 Task: Create a due date automation when advanced on, 2 days before a card is due add basic without any labels at 11:00 AM.
Action: Mouse moved to (1187, 96)
Screenshot: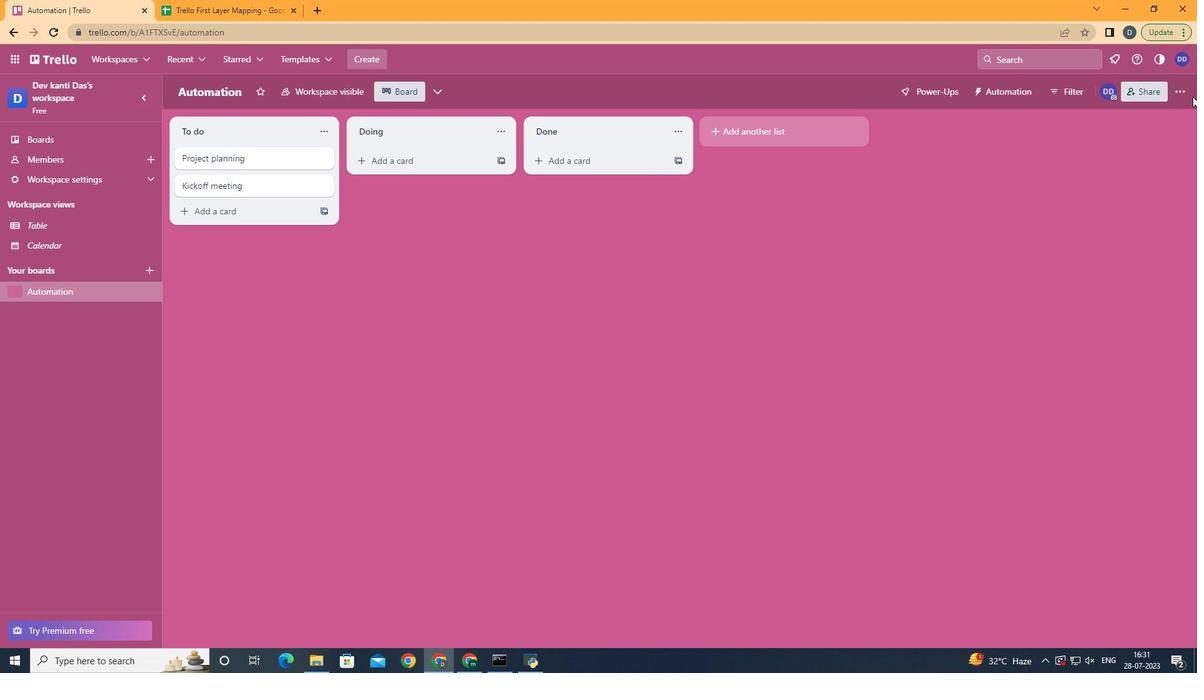
Action: Mouse pressed left at (1187, 96)
Screenshot: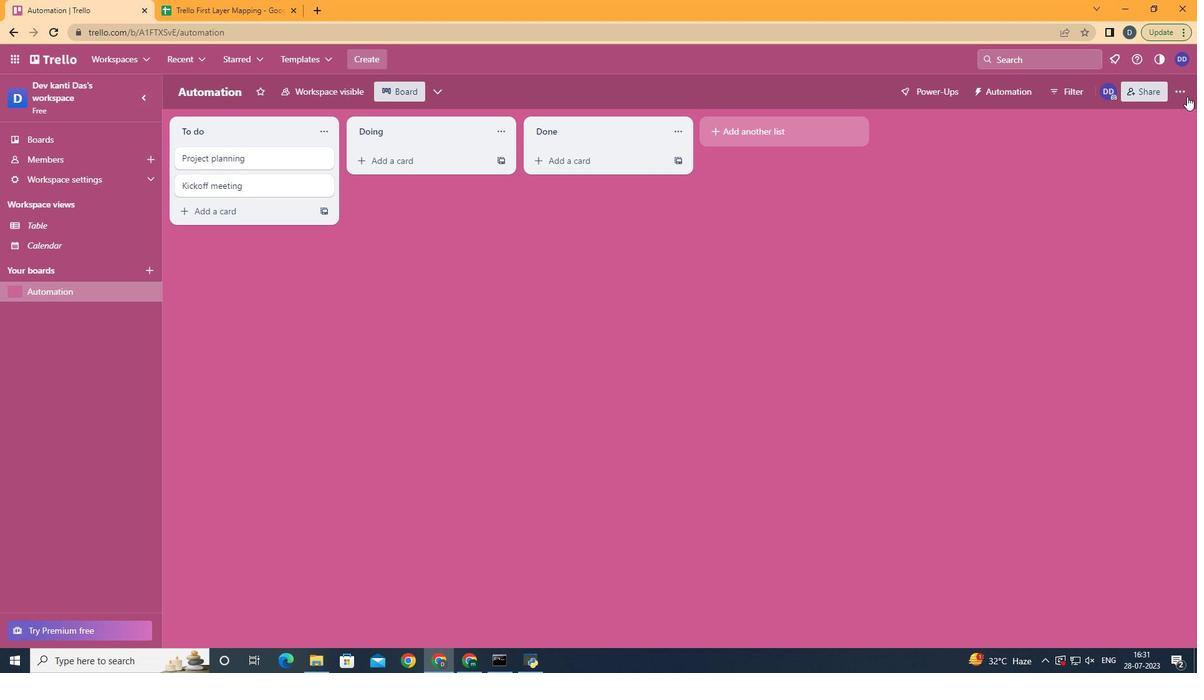 
Action: Mouse moved to (1060, 281)
Screenshot: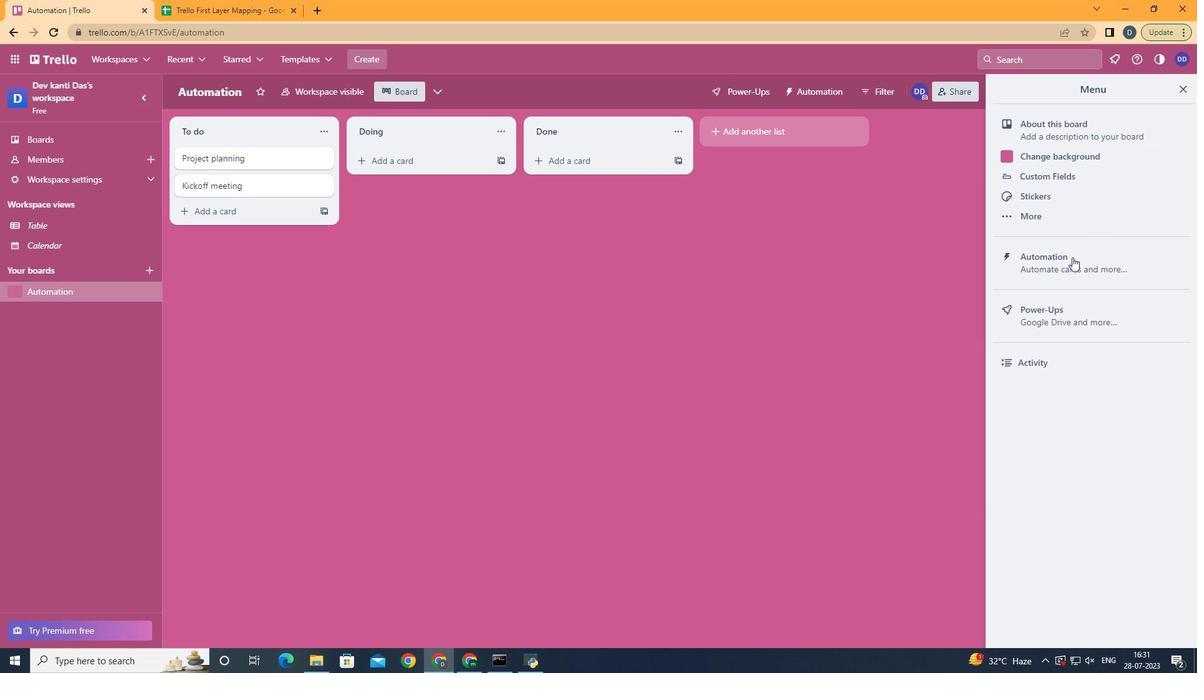 
Action: Mouse pressed left at (1060, 281)
Screenshot: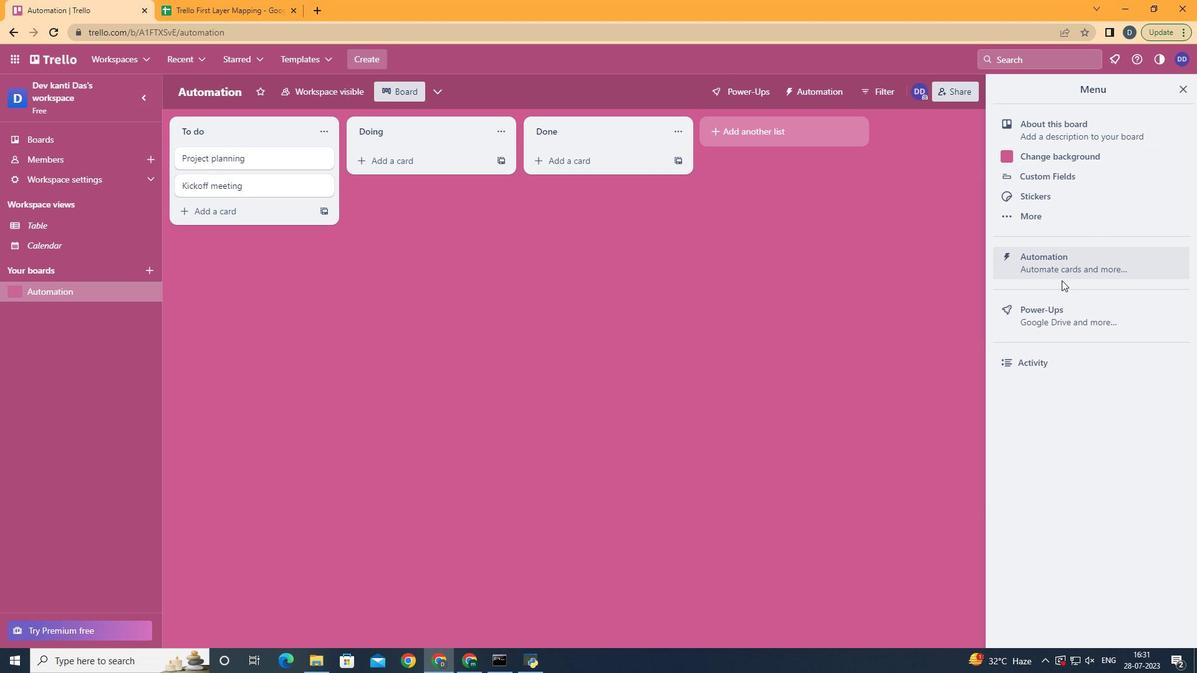
Action: Mouse moved to (1074, 263)
Screenshot: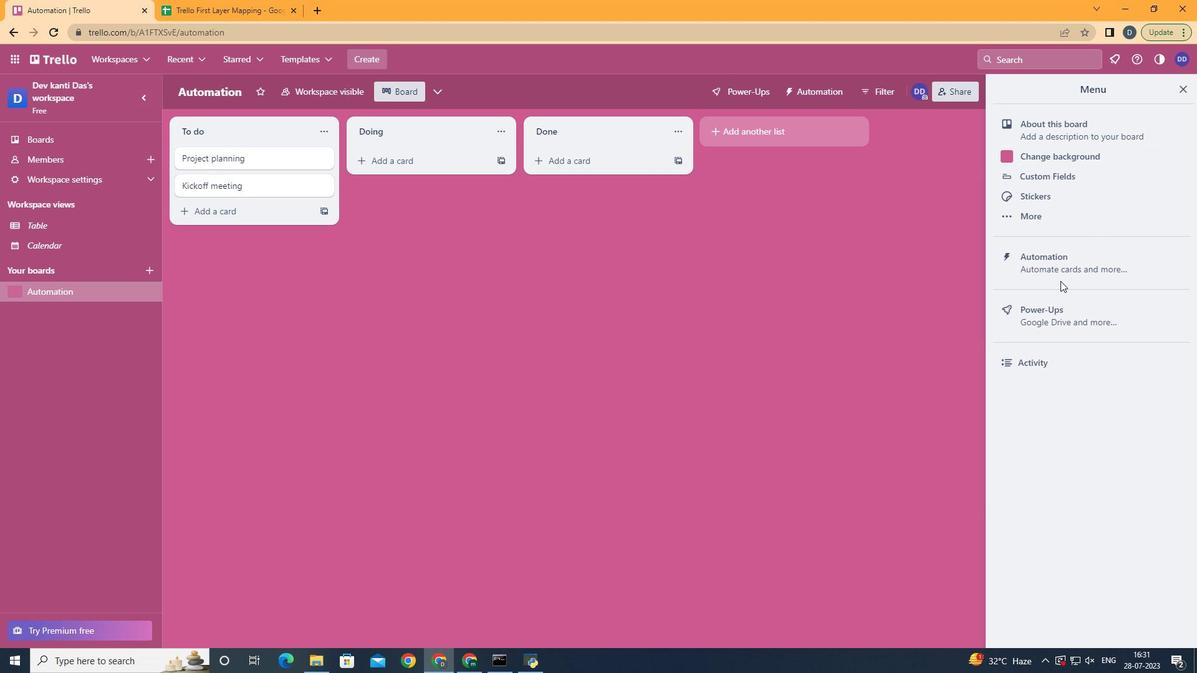 
Action: Mouse pressed left at (1074, 263)
Screenshot: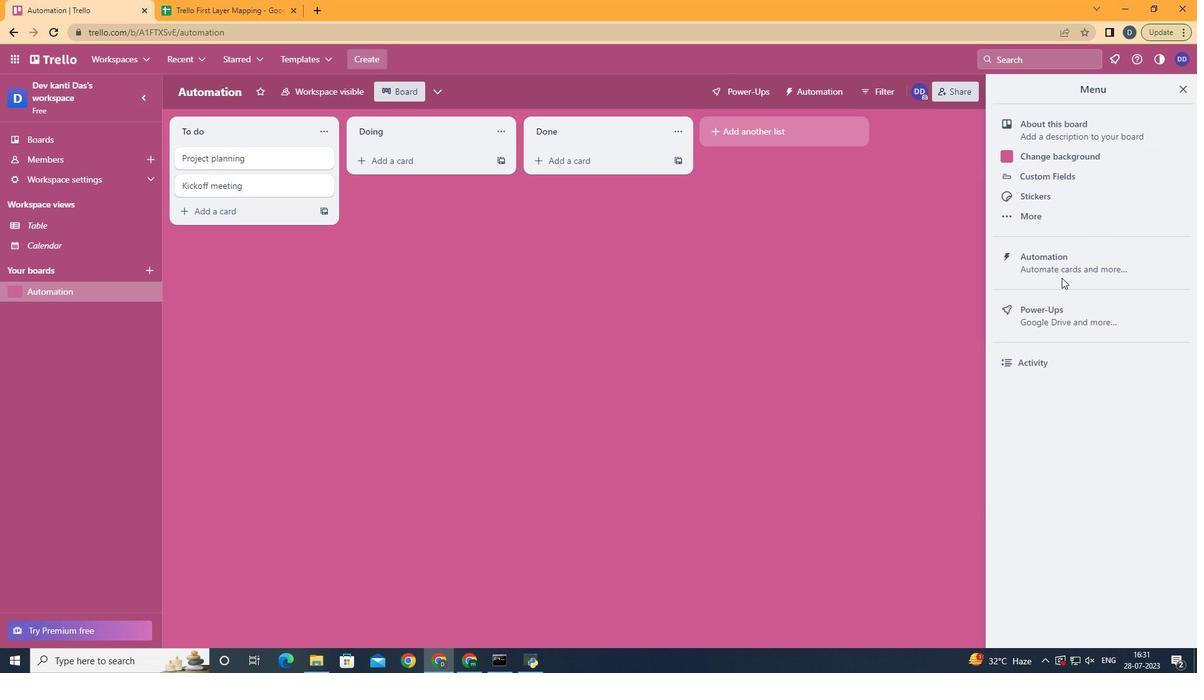 
Action: Mouse moved to (220, 256)
Screenshot: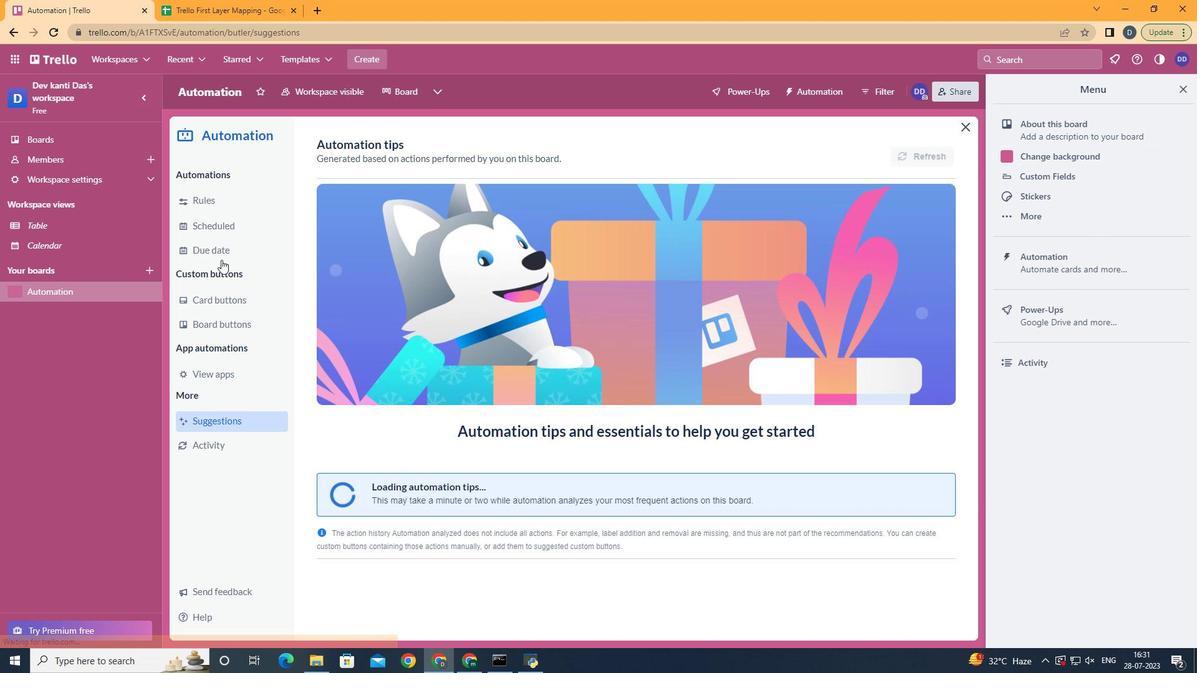 
Action: Mouse pressed left at (220, 256)
Screenshot: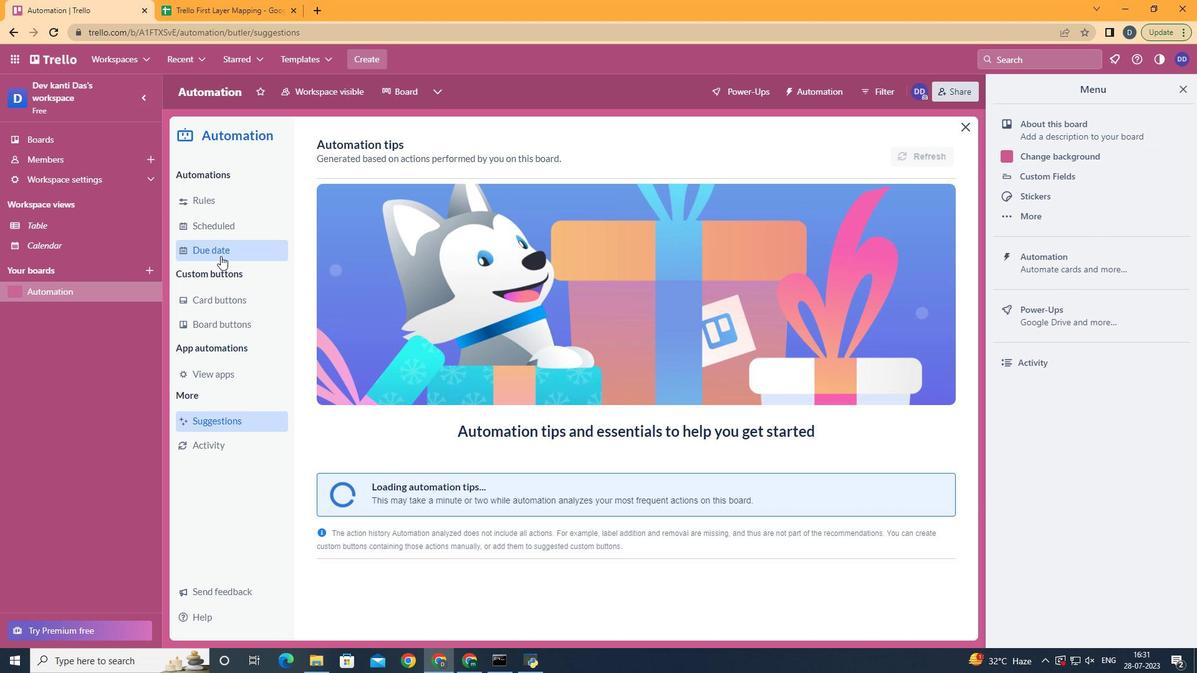 
Action: Mouse moved to (904, 150)
Screenshot: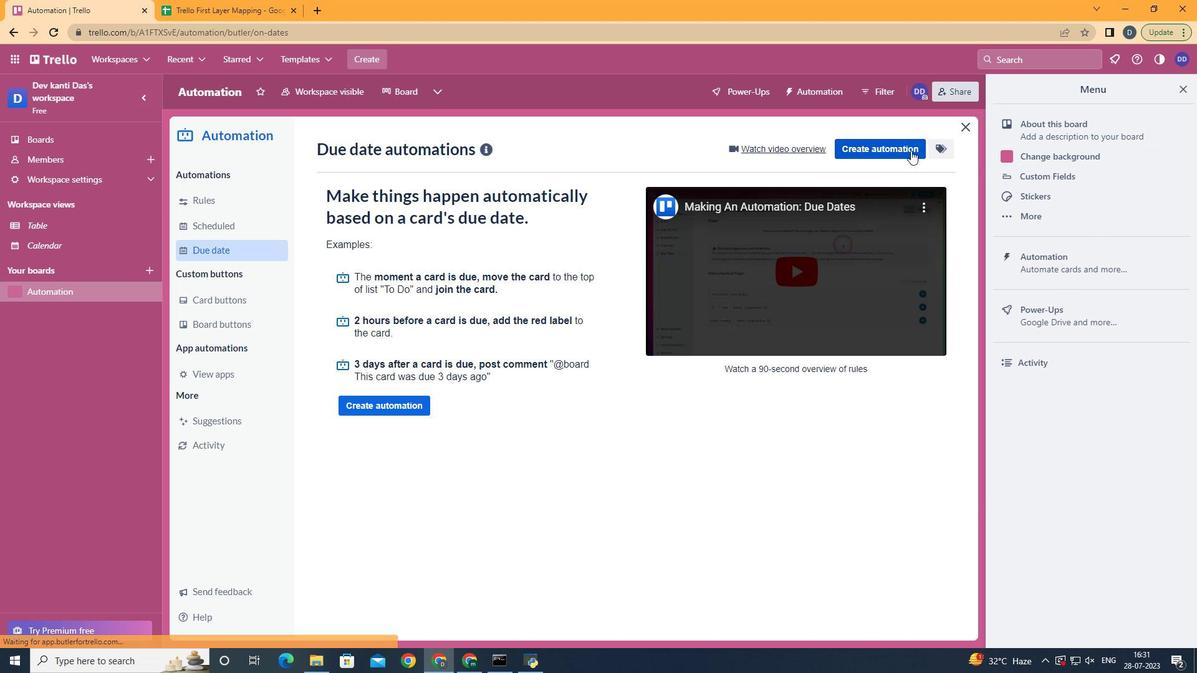 
Action: Mouse pressed left at (904, 150)
Screenshot: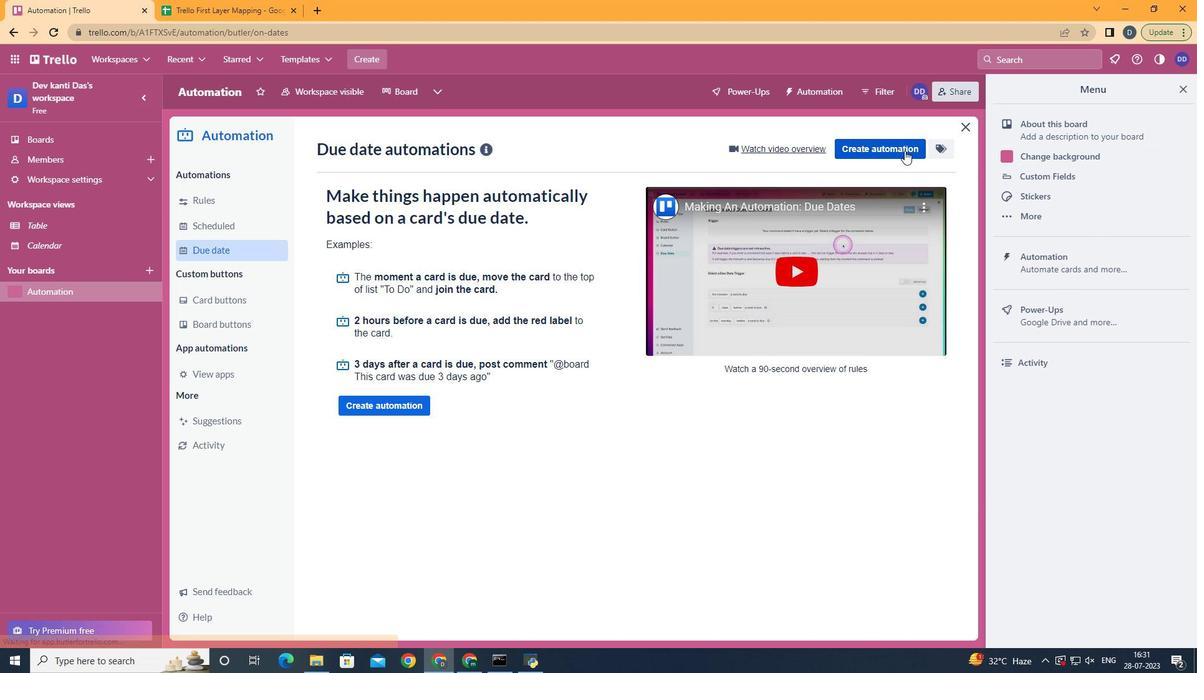 
Action: Mouse moved to (628, 264)
Screenshot: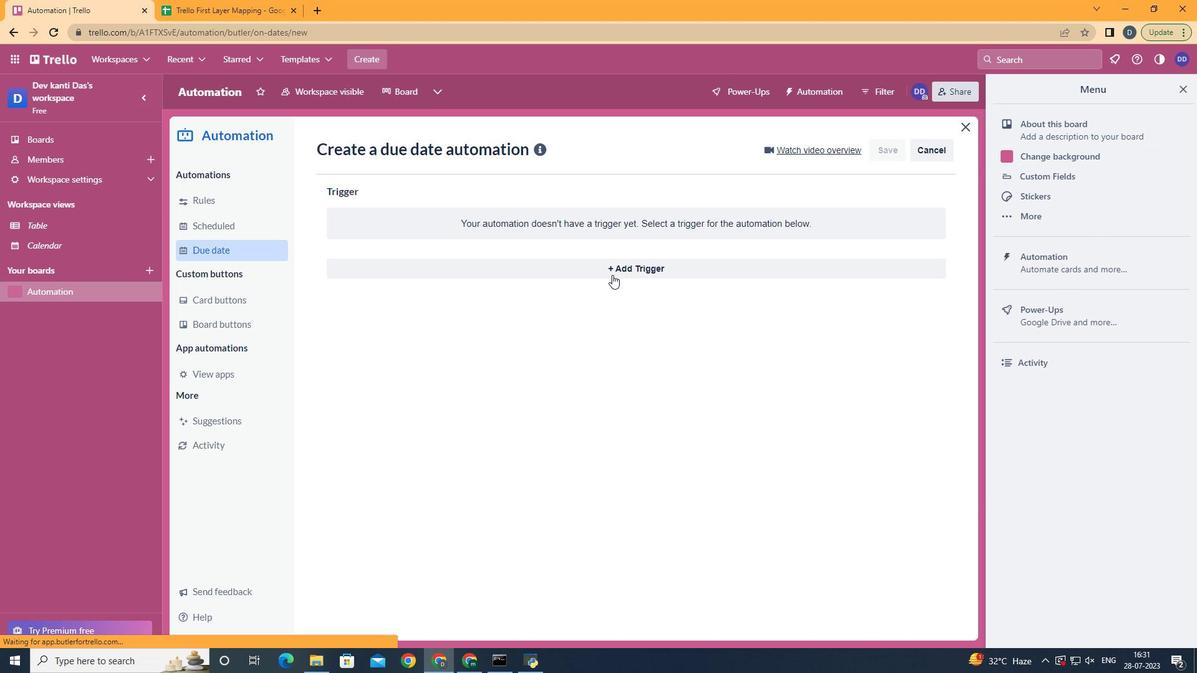 
Action: Mouse pressed left at (628, 264)
Screenshot: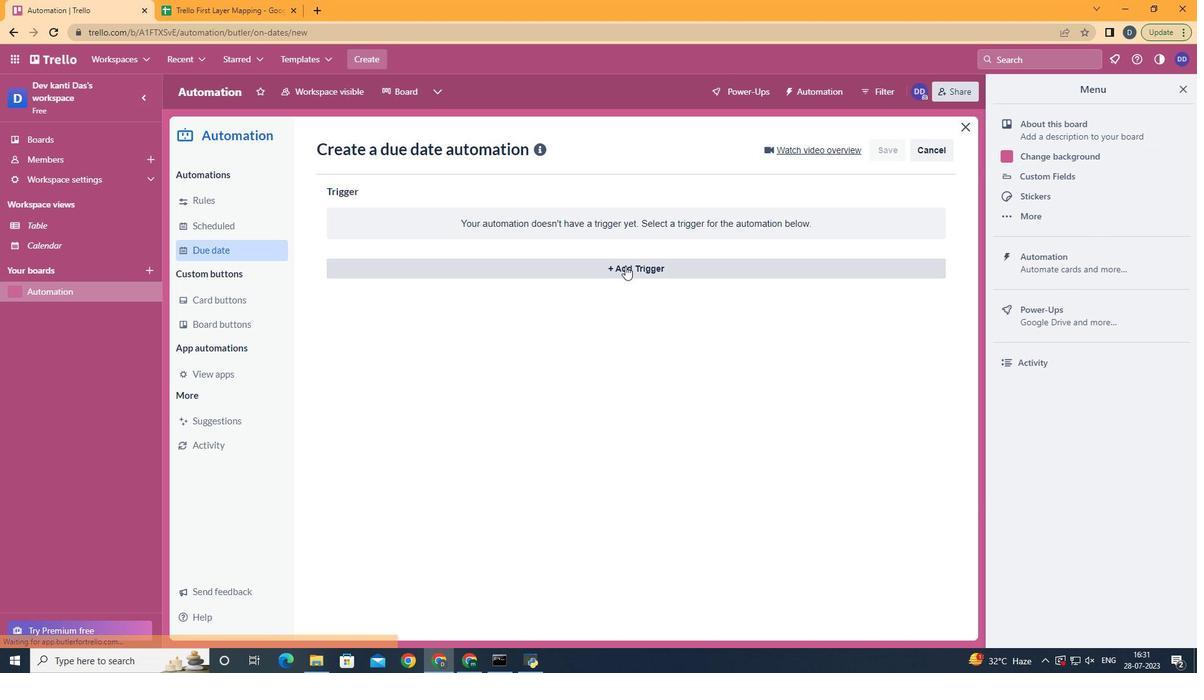 
Action: Mouse moved to (496, 460)
Screenshot: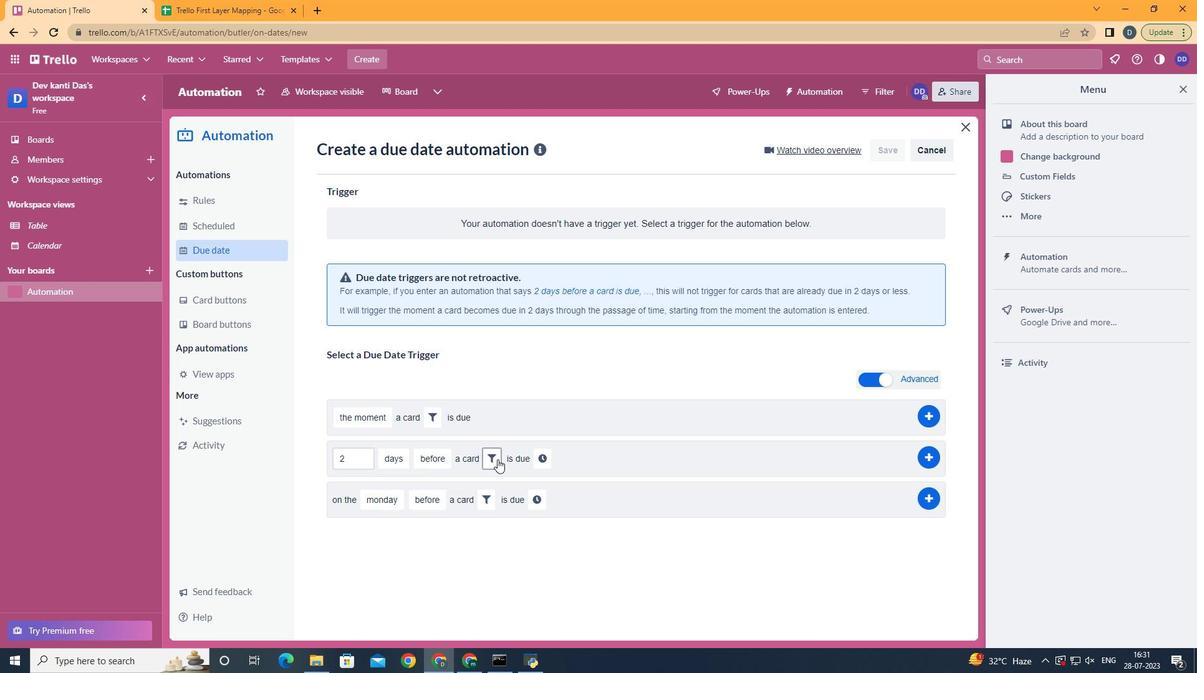 
Action: Mouse pressed left at (496, 460)
Screenshot: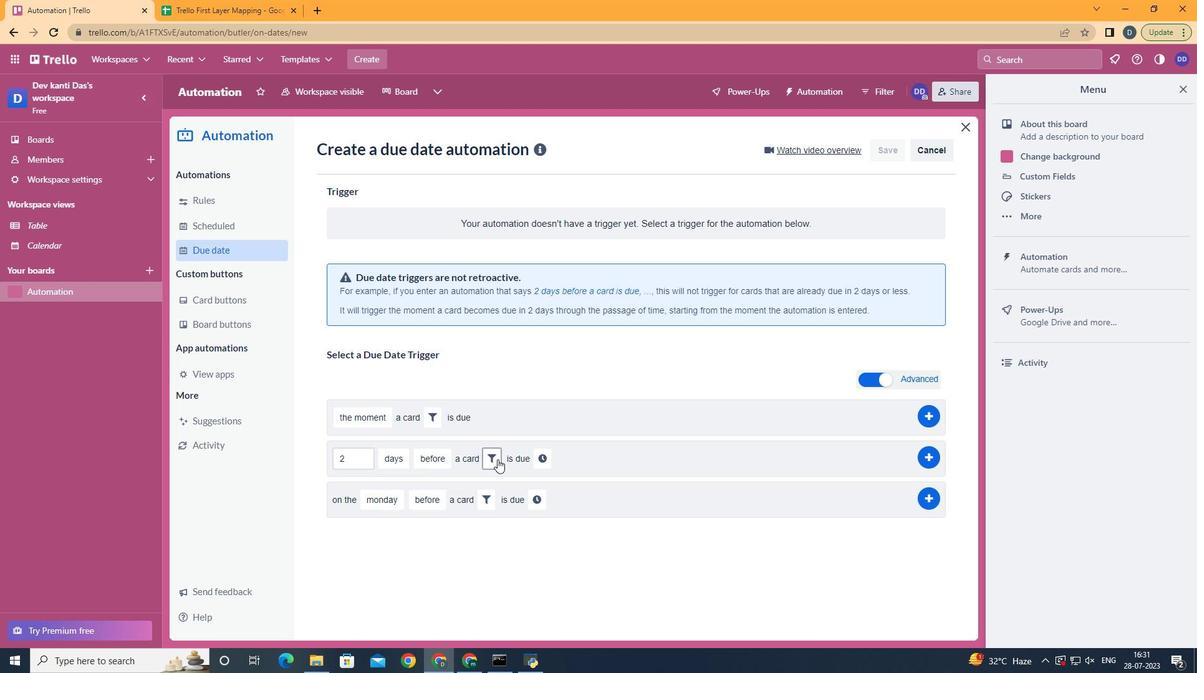 
Action: Mouse scrolled (496, 459) with delta (0, 0)
Screenshot: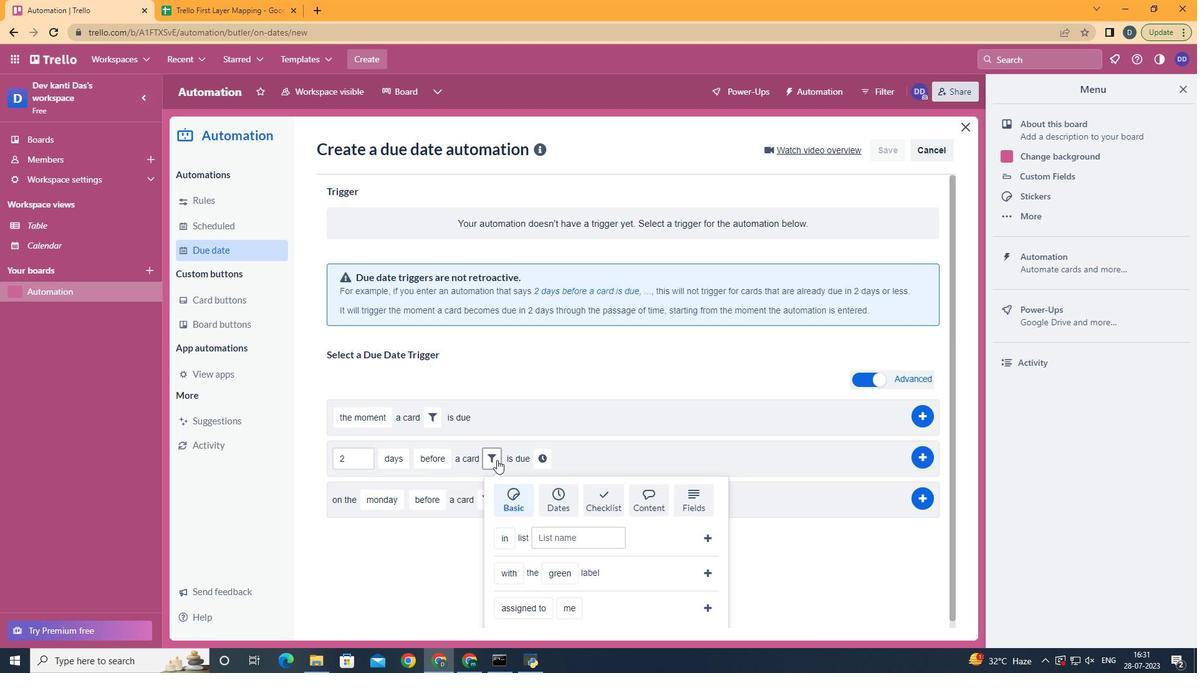 
Action: Mouse scrolled (496, 459) with delta (0, 0)
Screenshot: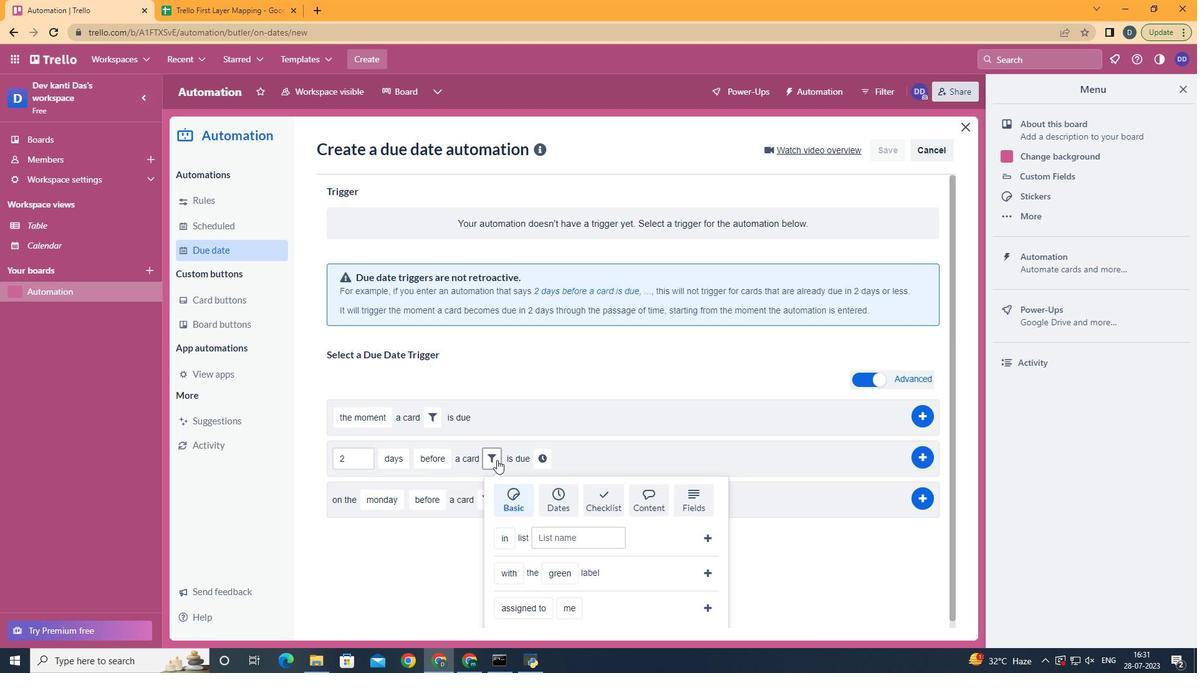 
Action: Mouse scrolled (496, 459) with delta (0, 0)
Screenshot: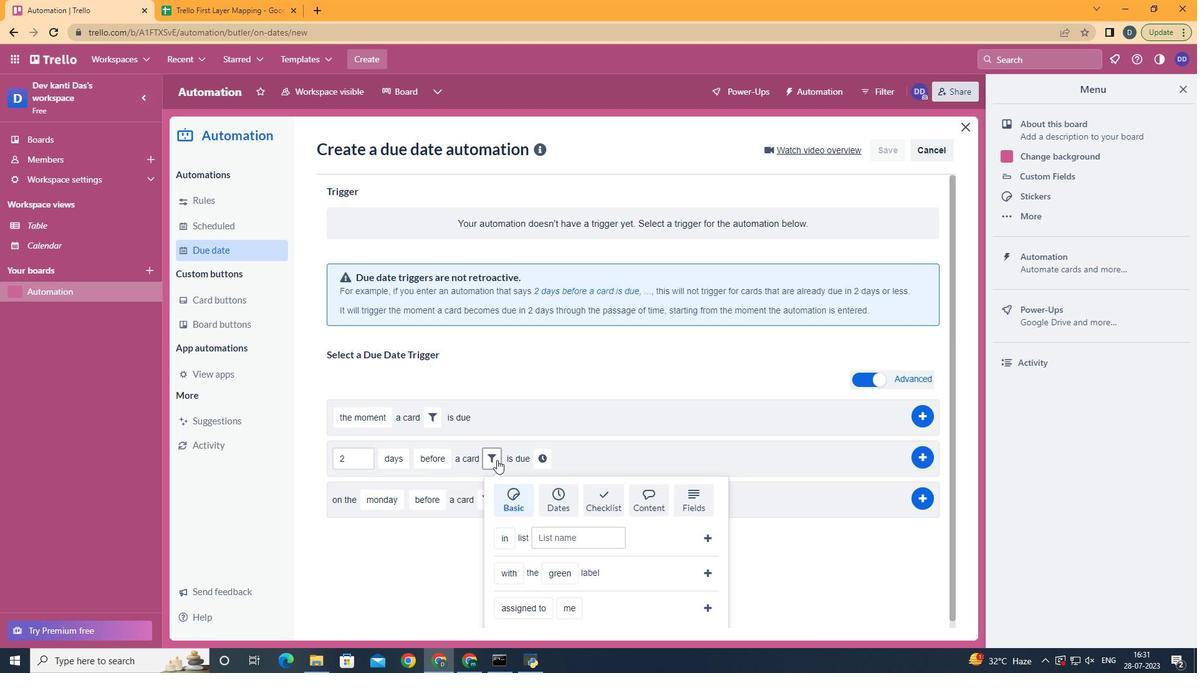 
Action: Mouse scrolled (496, 459) with delta (0, 0)
Screenshot: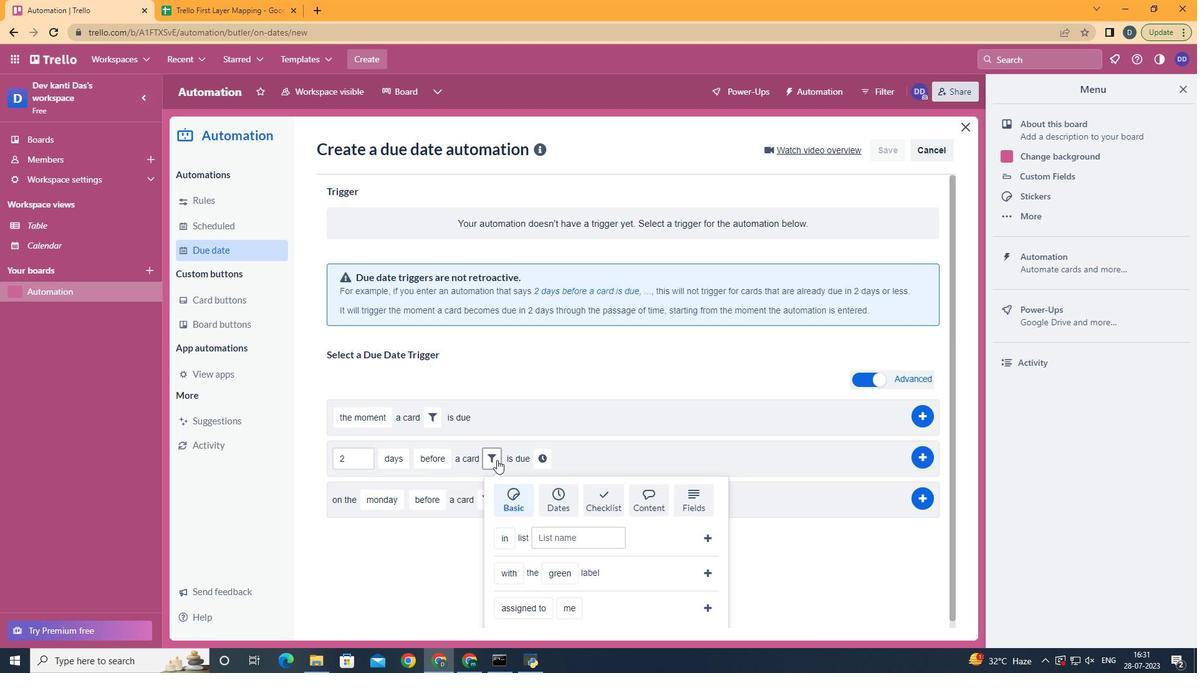 
Action: Mouse moved to (524, 538)
Screenshot: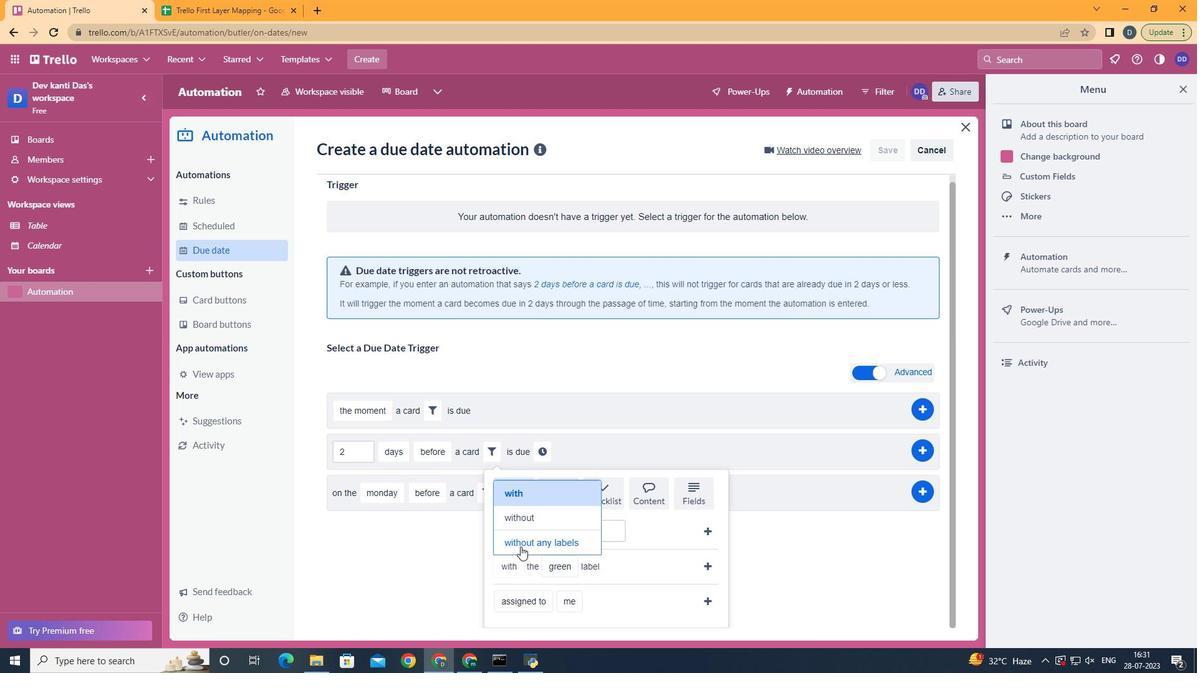 
Action: Mouse pressed left at (524, 538)
Screenshot: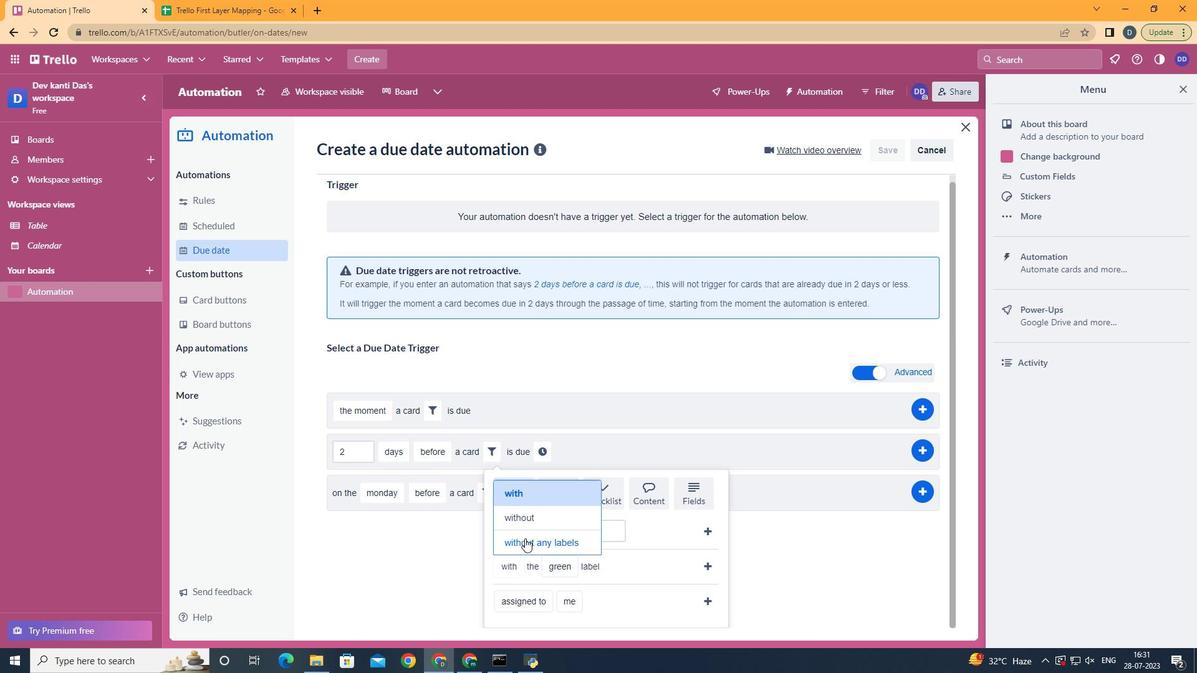 
Action: Mouse moved to (709, 569)
Screenshot: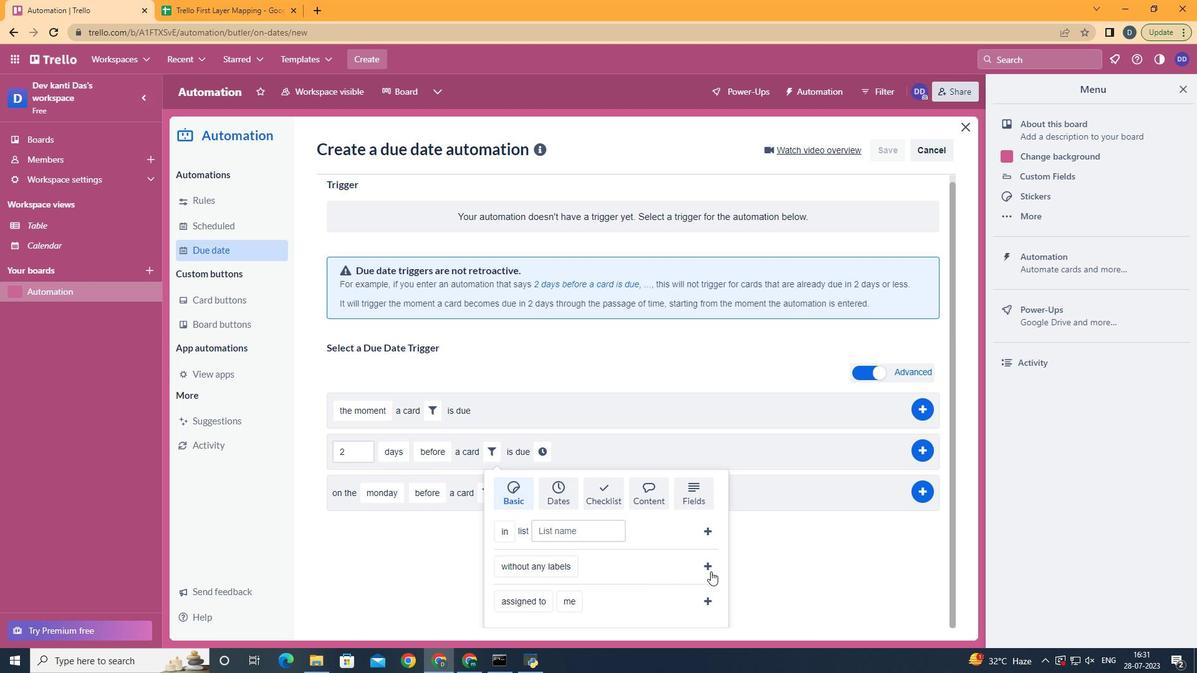 
Action: Mouse pressed left at (709, 569)
Screenshot: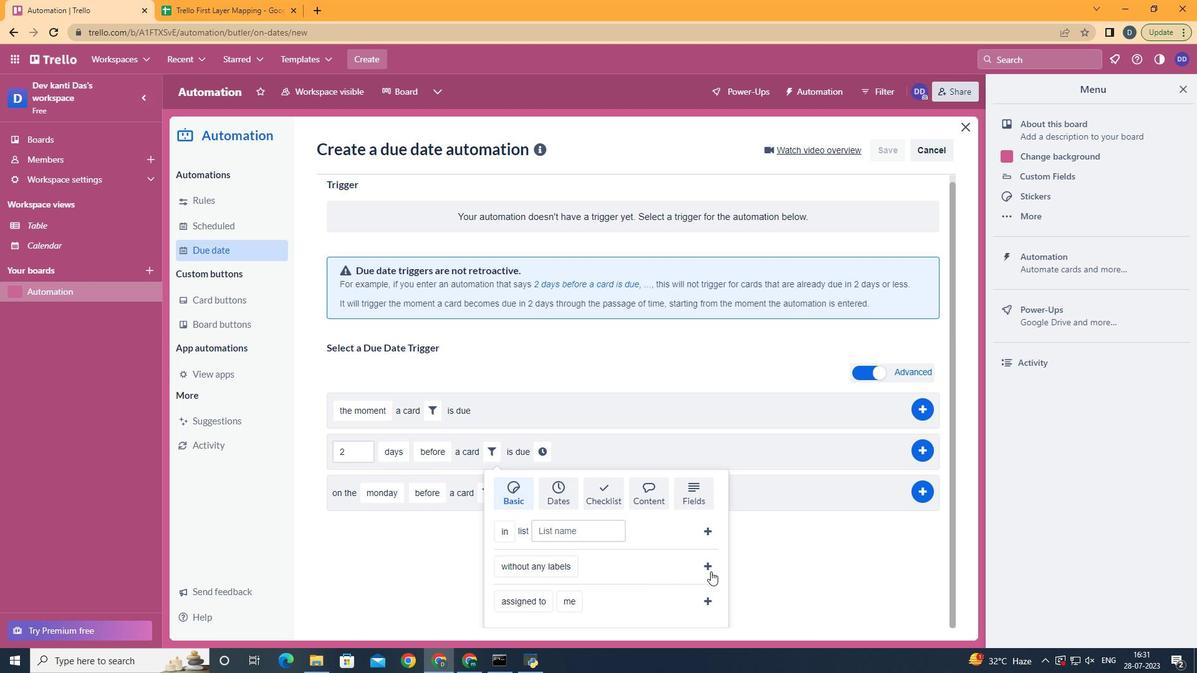 
Action: Mouse moved to (644, 460)
Screenshot: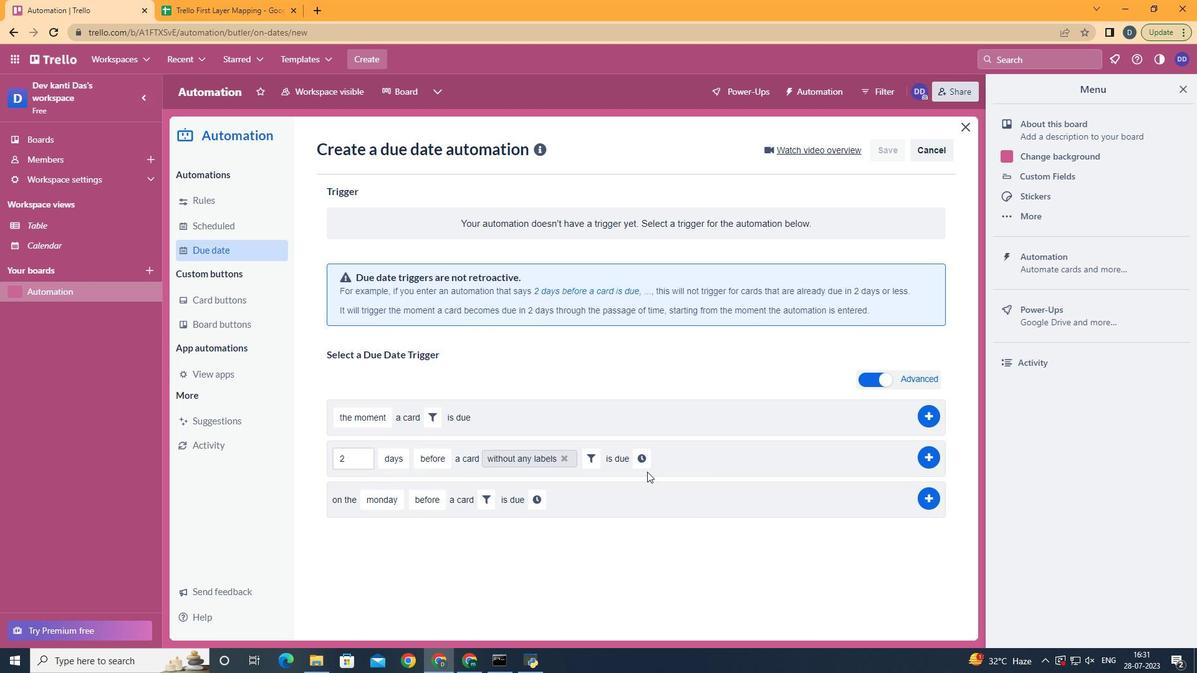 
Action: Mouse pressed left at (644, 460)
Screenshot: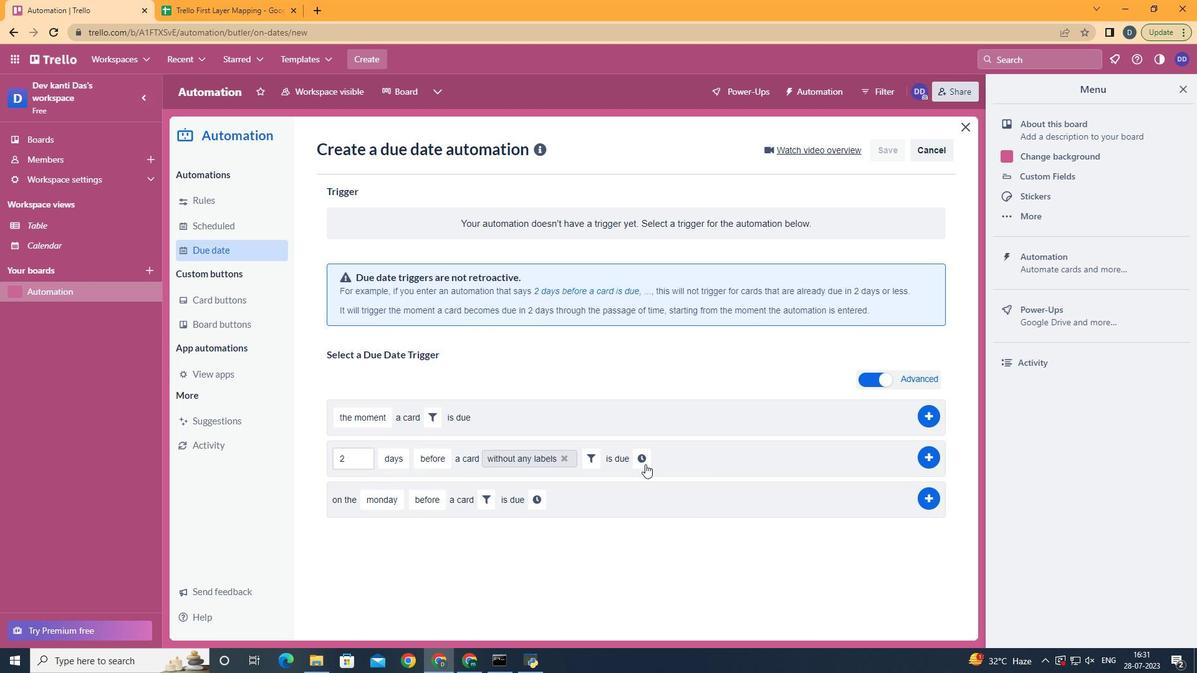 
Action: Mouse pressed left at (644, 460)
Screenshot: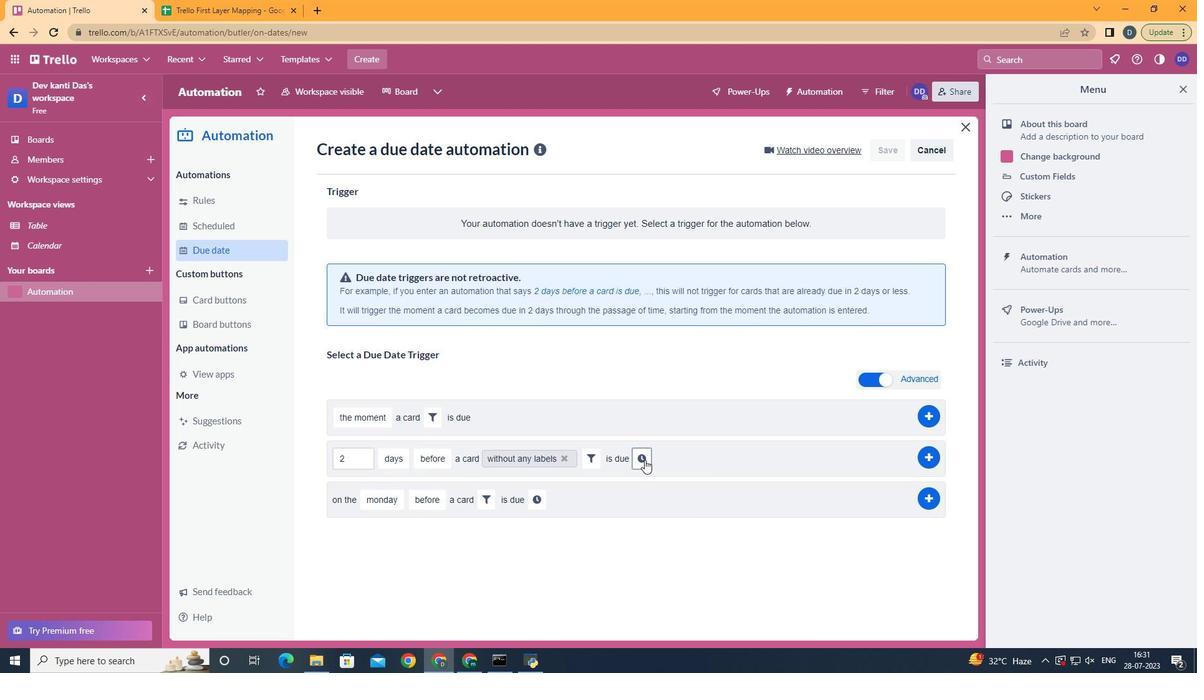 
Action: Mouse moved to (667, 463)
Screenshot: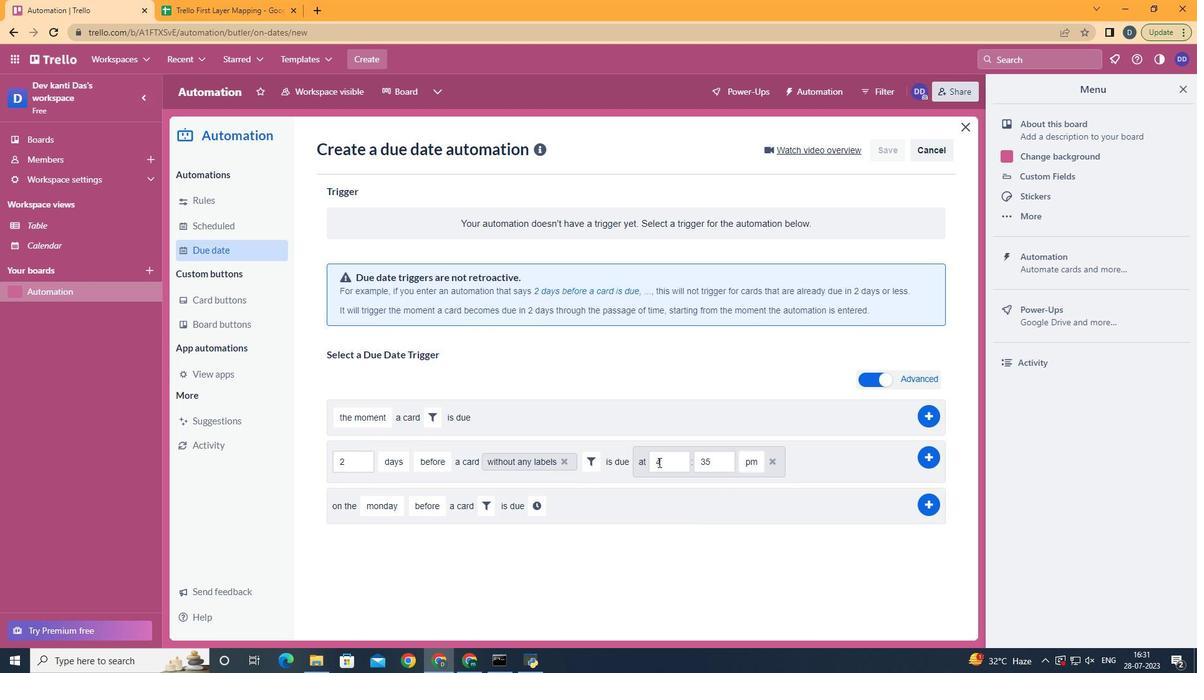 
Action: Mouse pressed left at (667, 463)
Screenshot: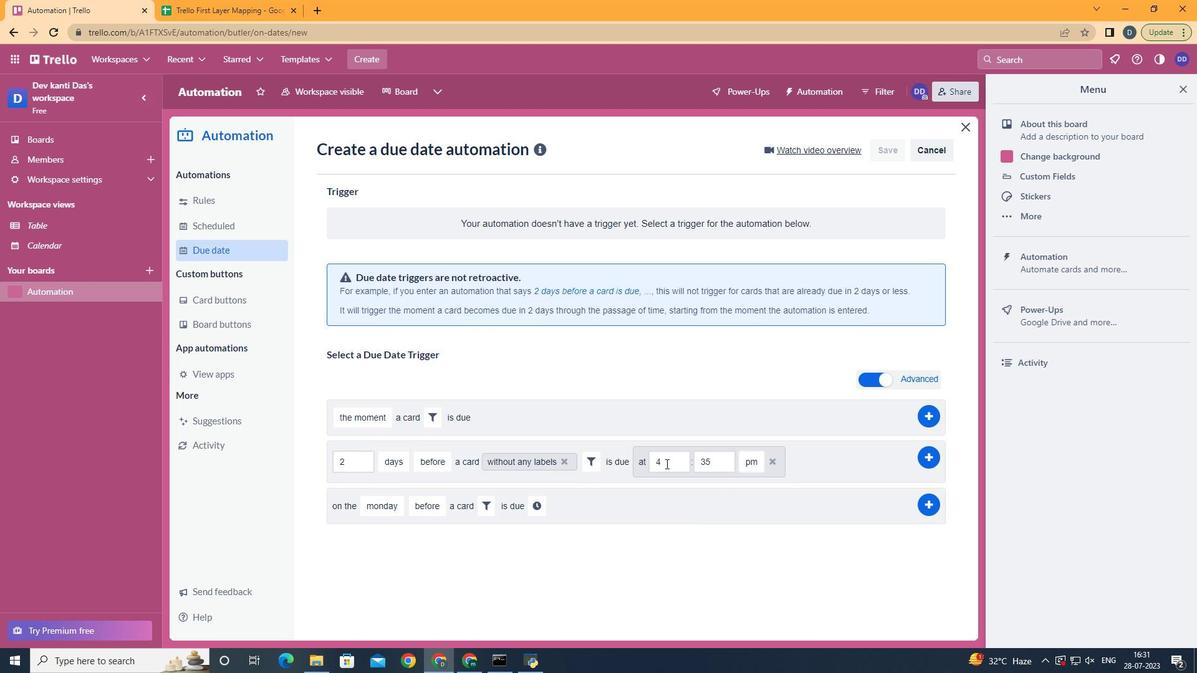 
Action: Key pressed <Key.backspace>11
Screenshot: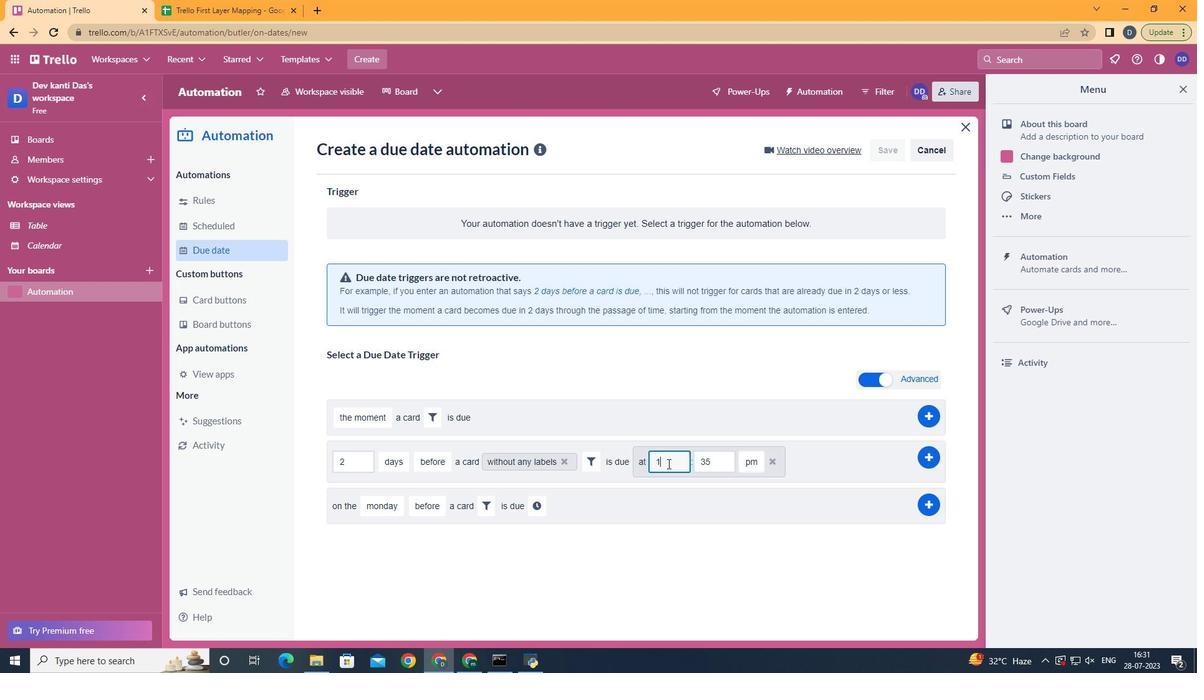 
Action: Mouse moved to (714, 466)
Screenshot: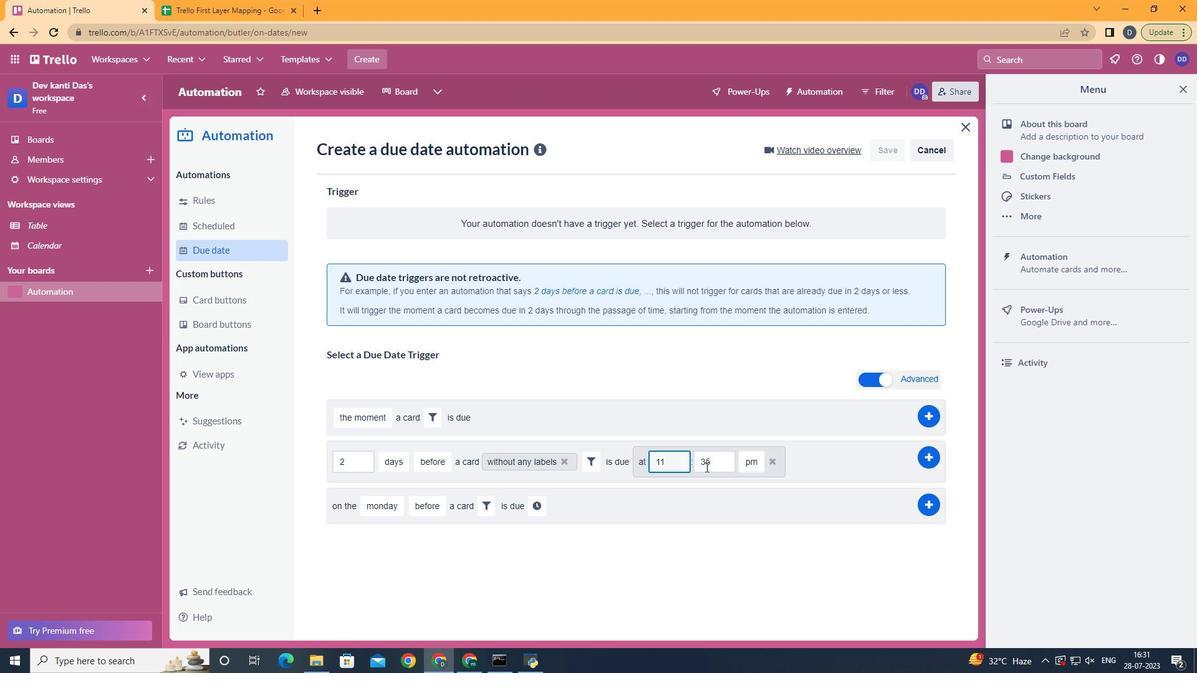 
Action: Mouse pressed left at (714, 466)
Screenshot: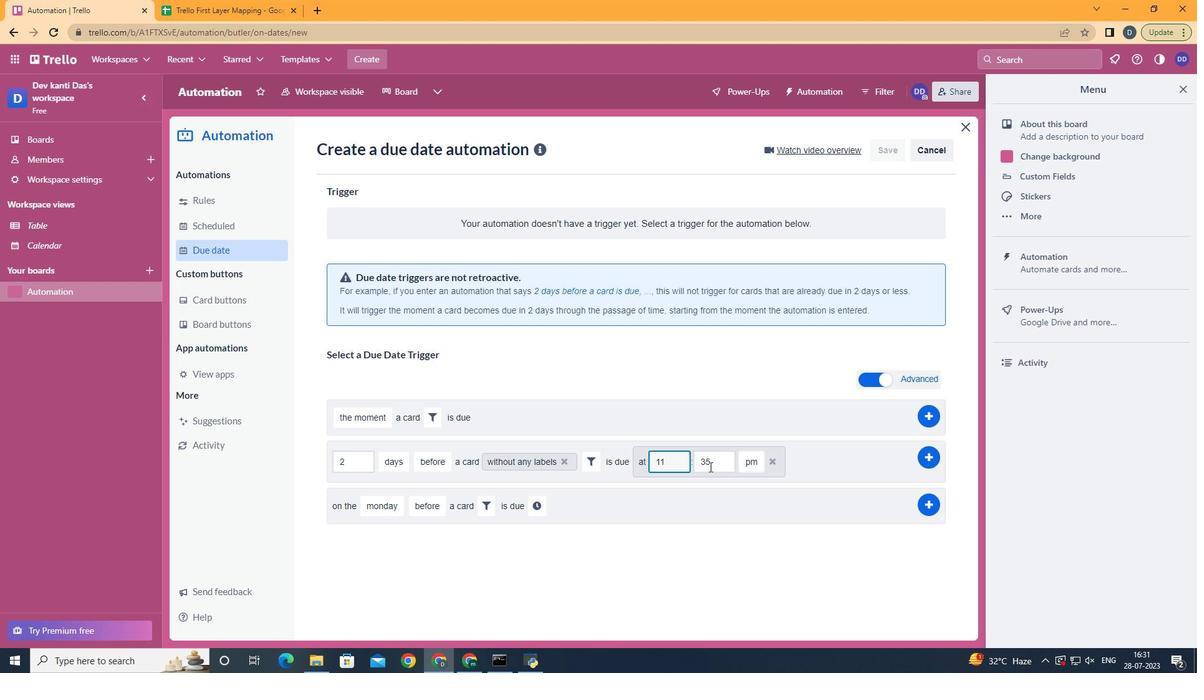 
Action: Key pressed <Key.backspace><Key.backspace>00
Screenshot: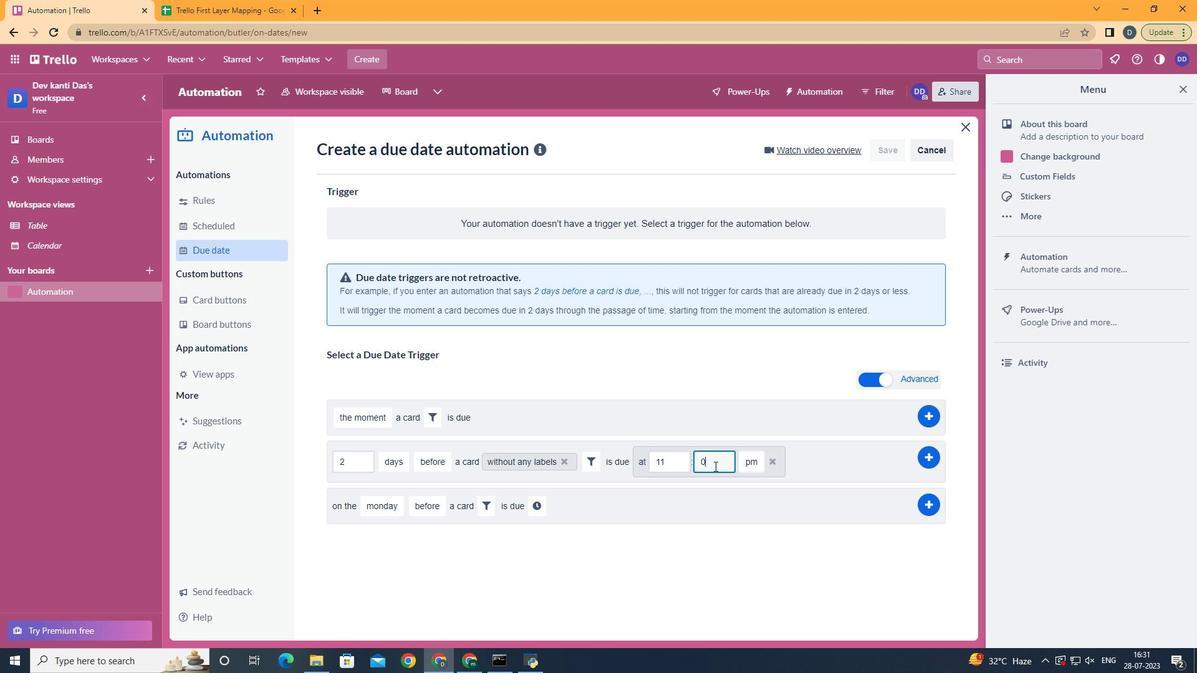 
Action: Mouse moved to (756, 481)
Screenshot: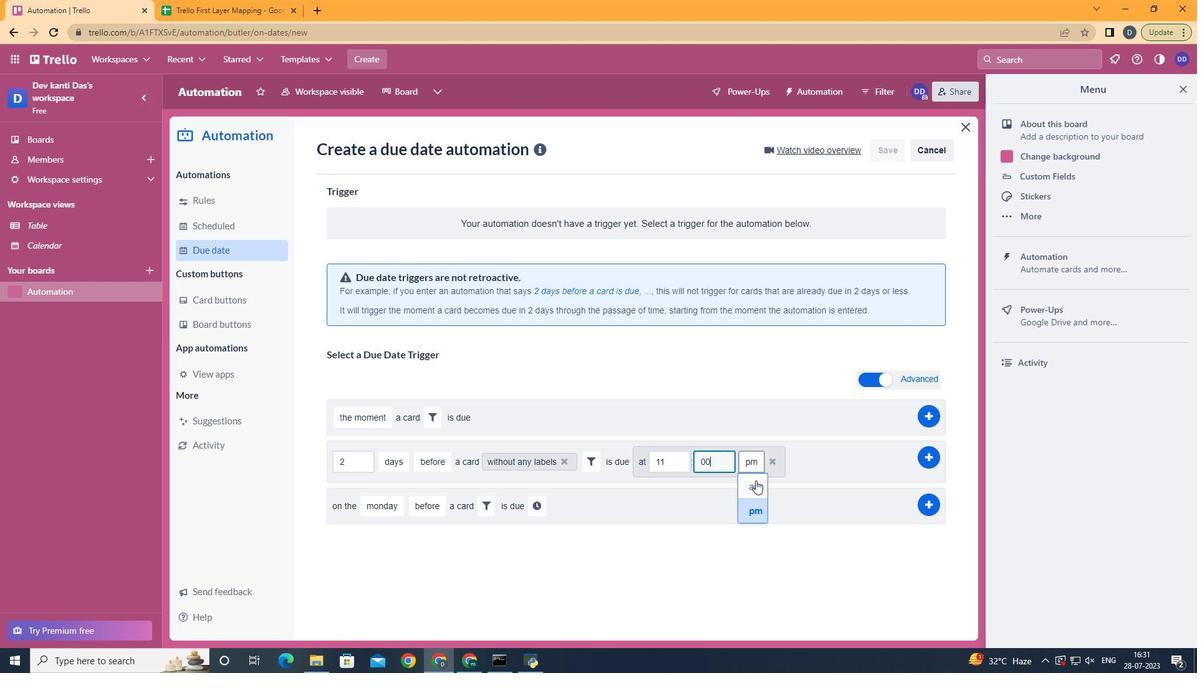
Action: Mouse pressed left at (756, 481)
Screenshot: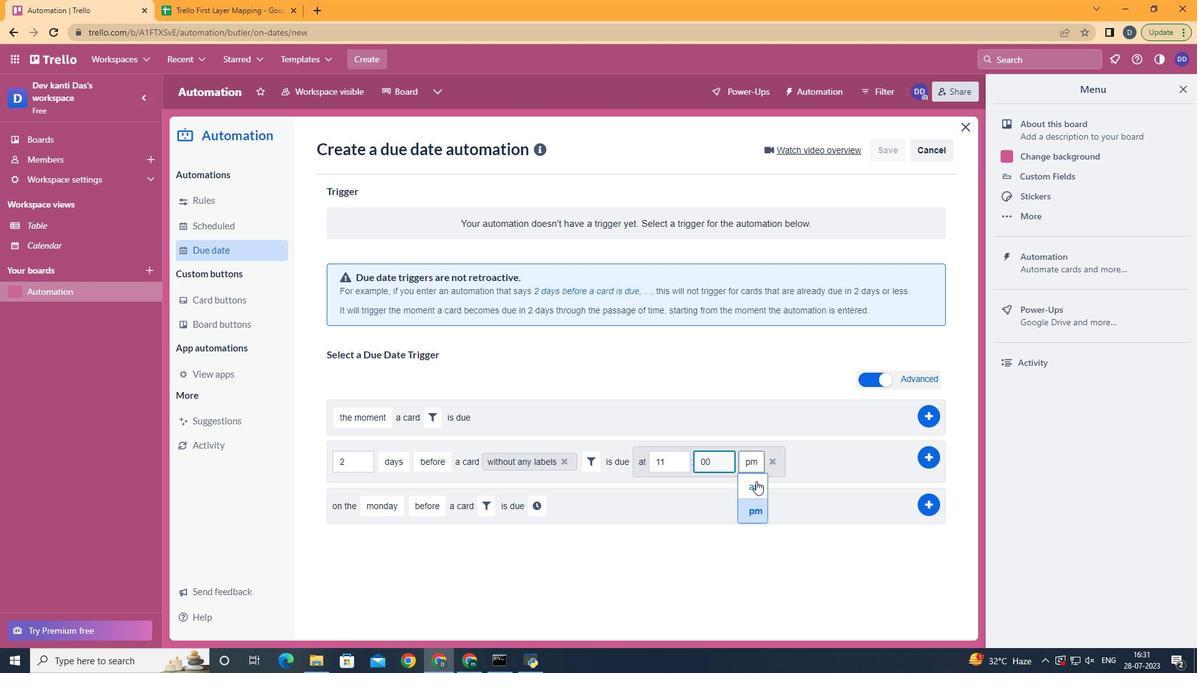 
